 Task: Look for products in the category "More Buns & Rolls" from Gonnella only.
Action: Mouse moved to (903, 331)
Screenshot: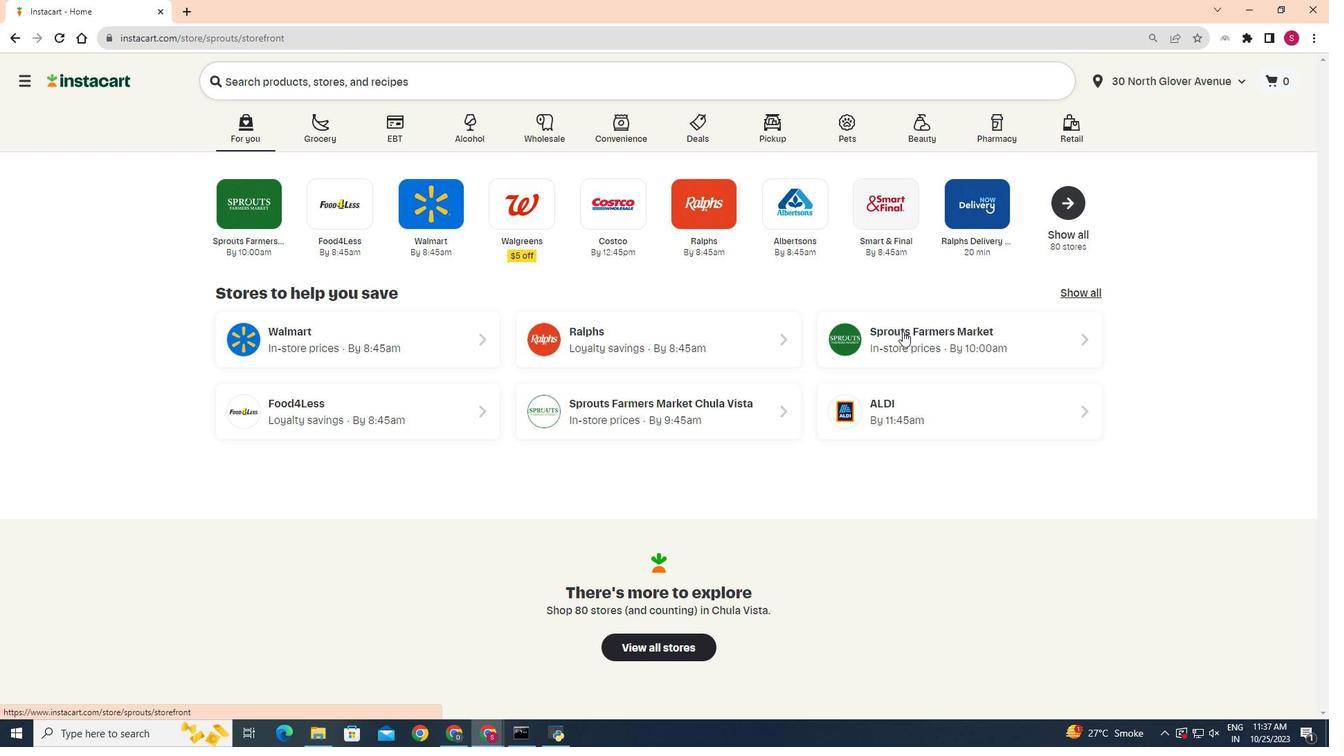 
Action: Mouse pressed left at (903, 331)
Screenshot: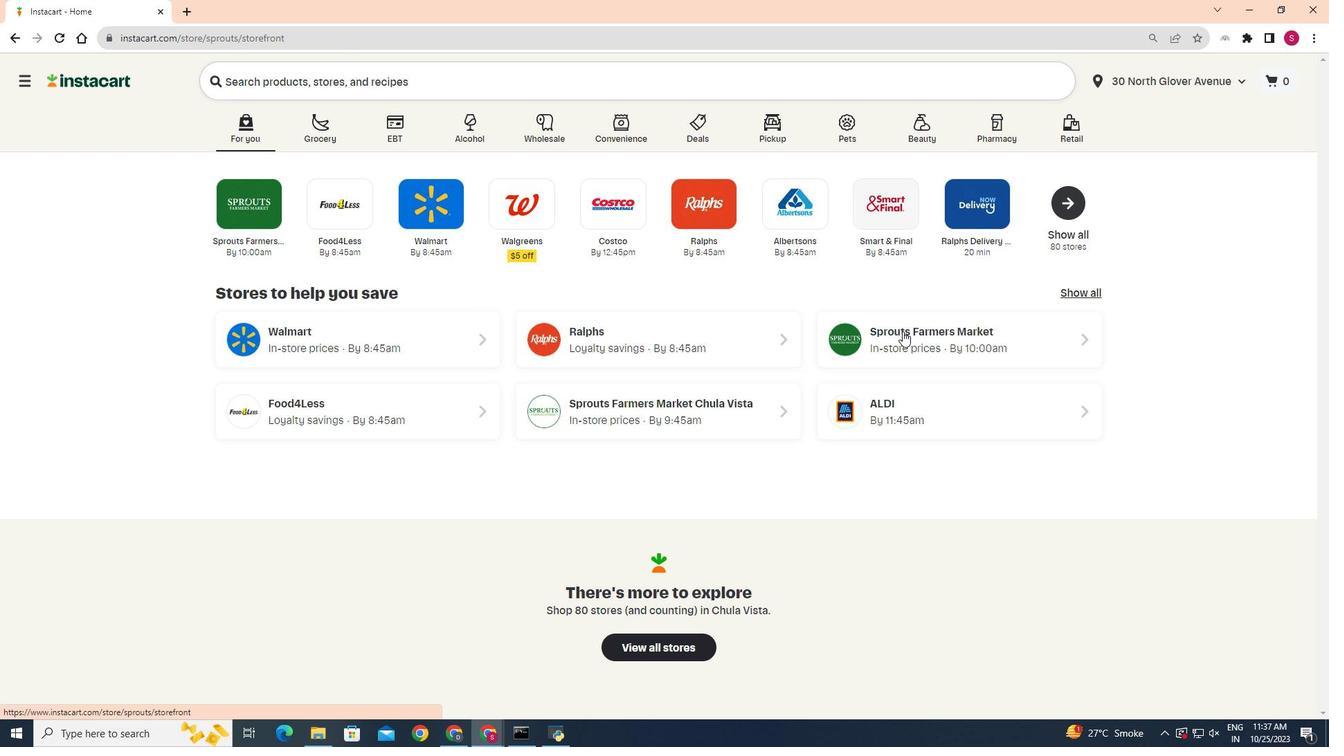 
Action: Mouse moved to (58, 612)
Screenshot: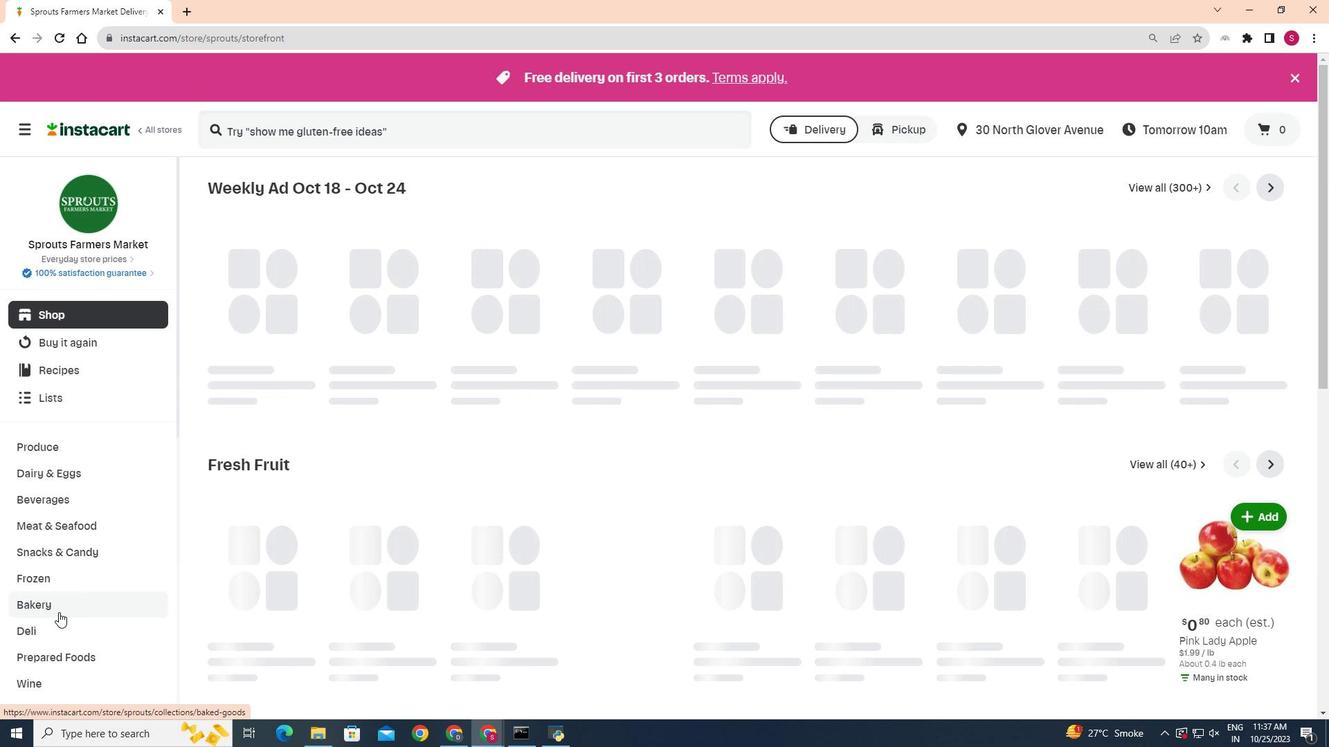 
Action: Mouse pressed left at (58, 612)
Screenshot: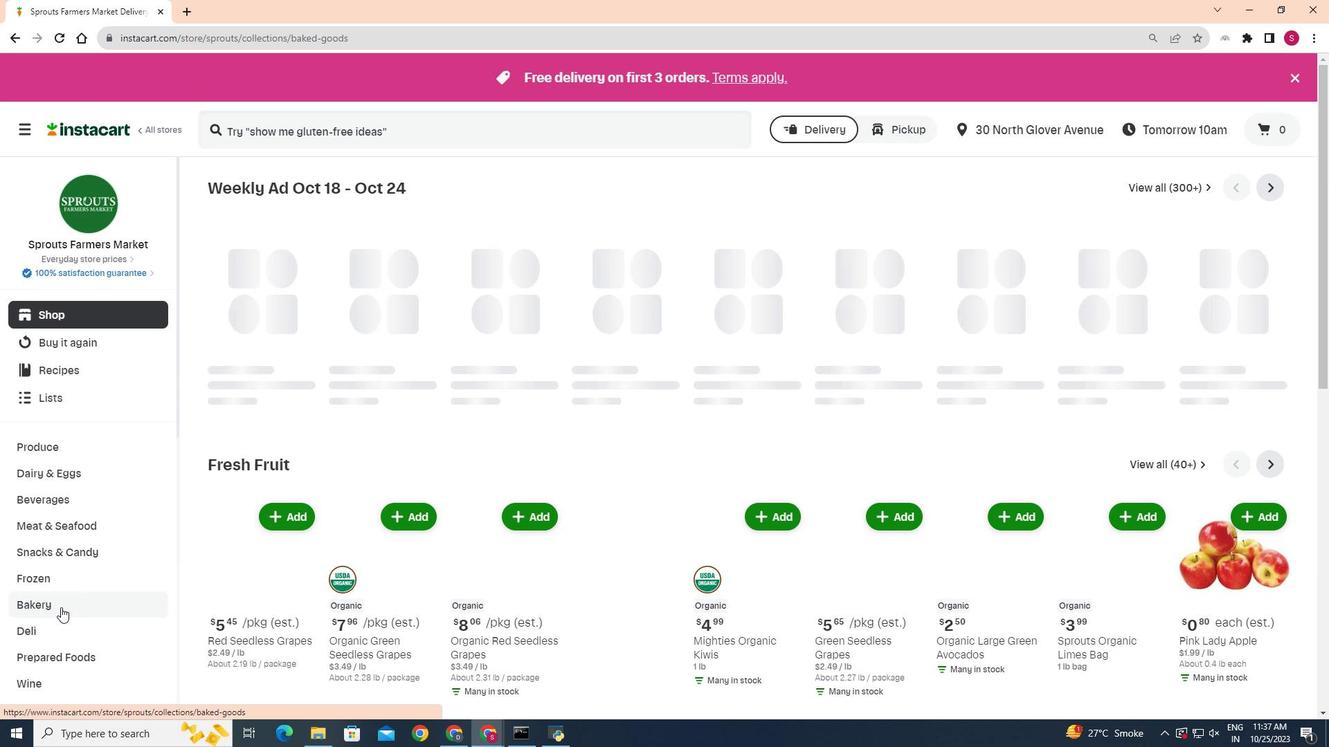 
Action: Mouse moved to (346, 220)
Screenshot: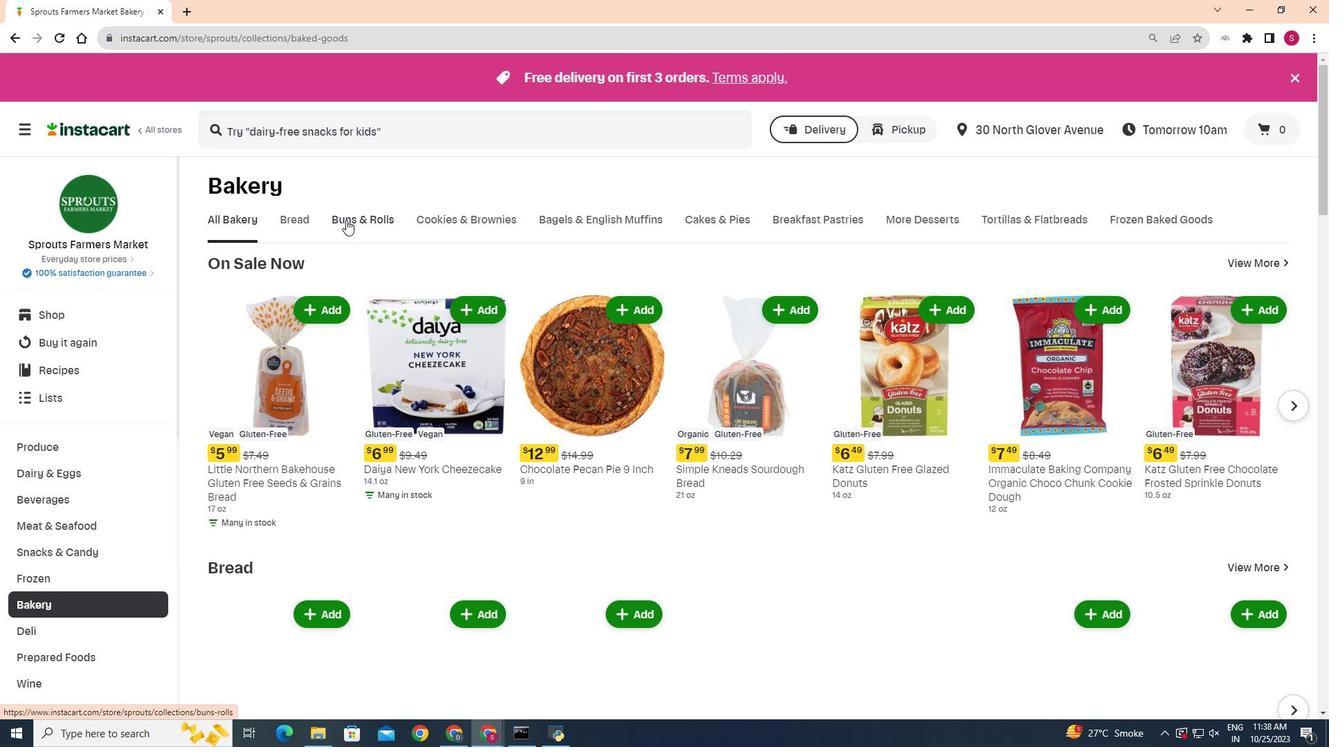 
Action: Mouse pressed left at (346, 220)
Screenshot: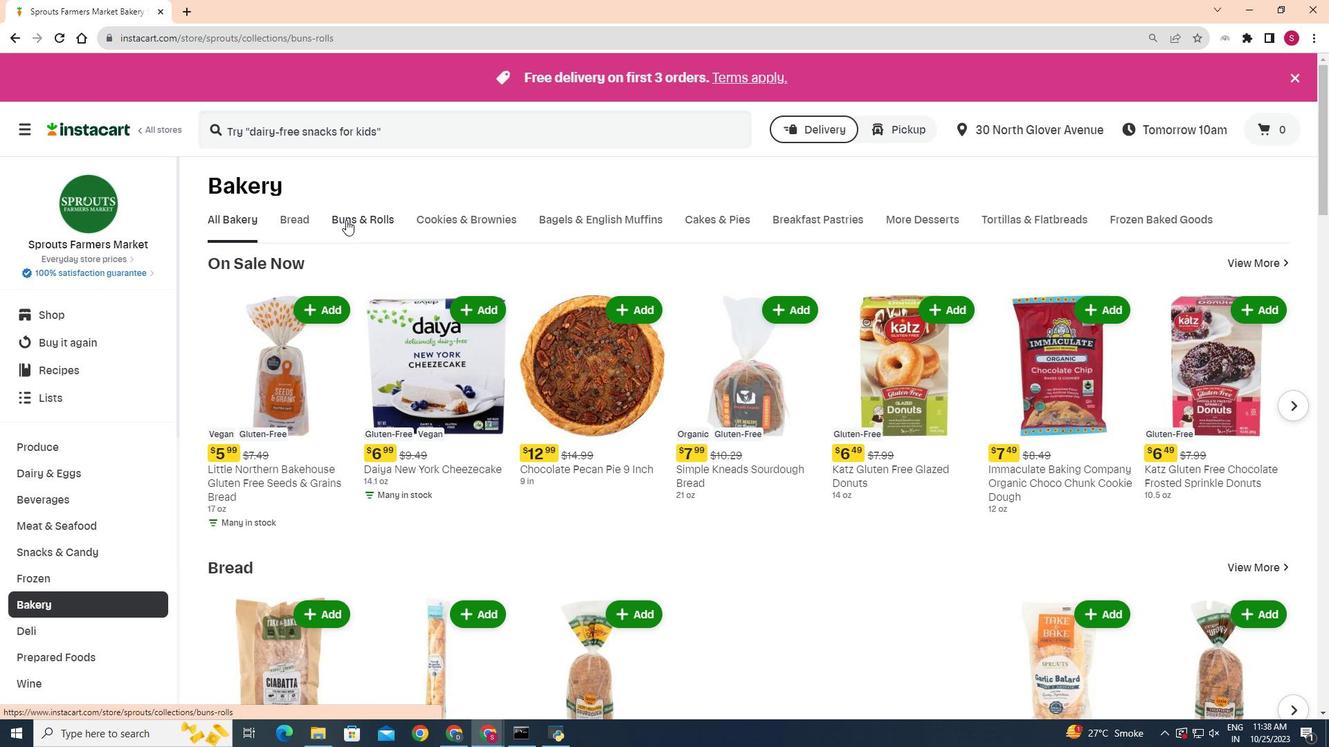 
Action: Mouse moved to (570, 272)
Screenshot: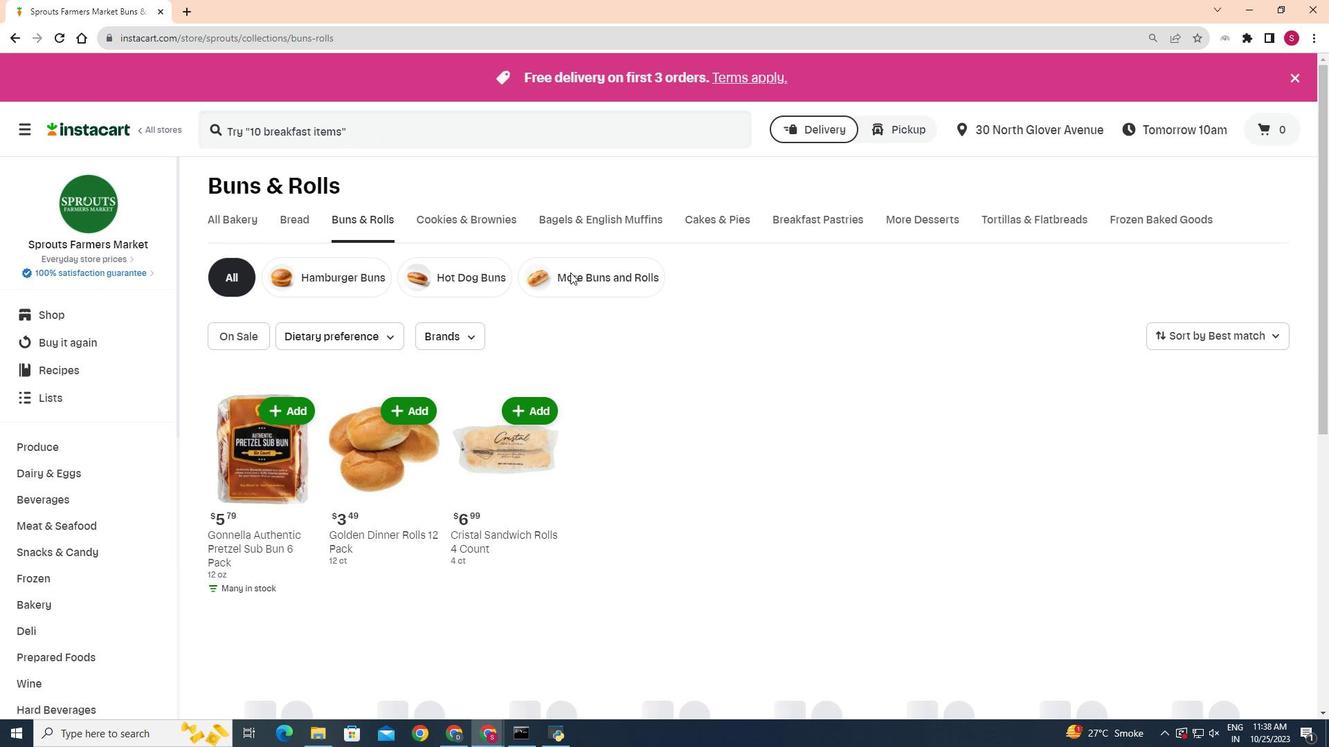 
Action: Mouse pressed left at (570, 272)
Screenshot: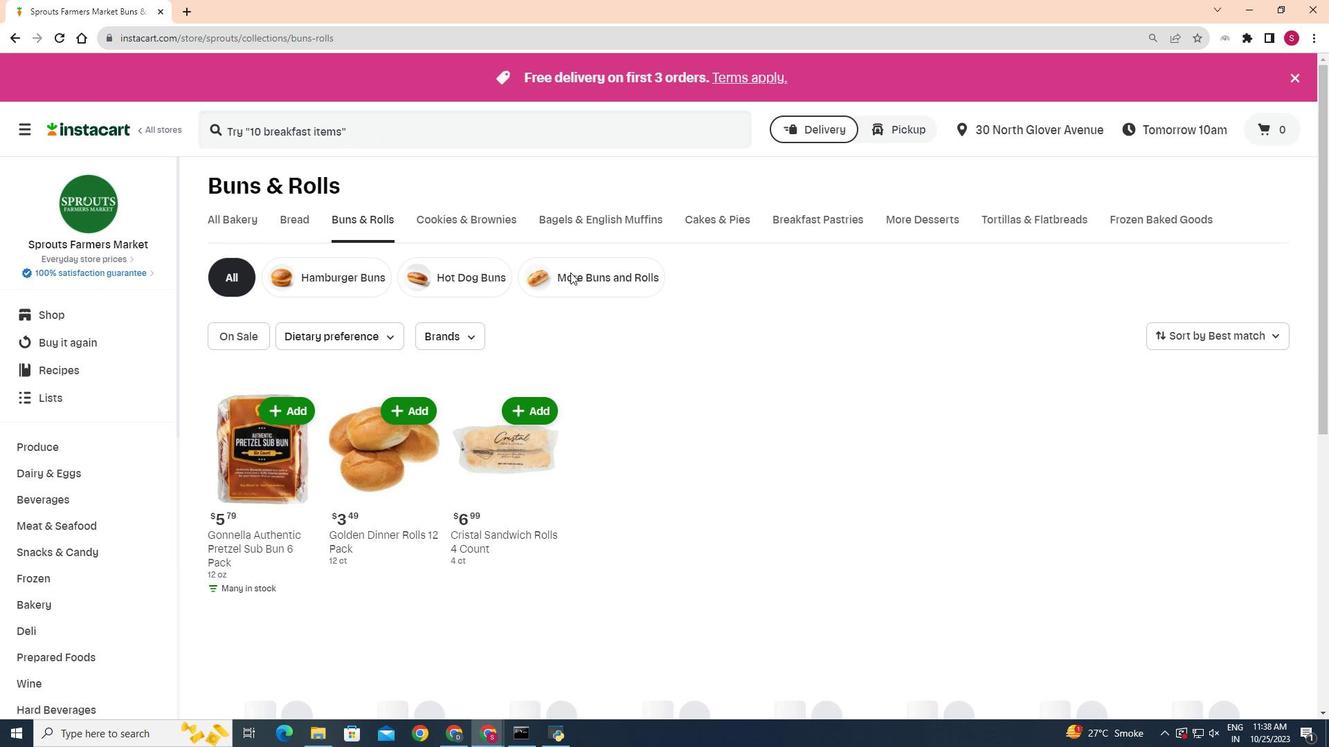 
Action: Mouse moved to (575, 277)
Screenshot: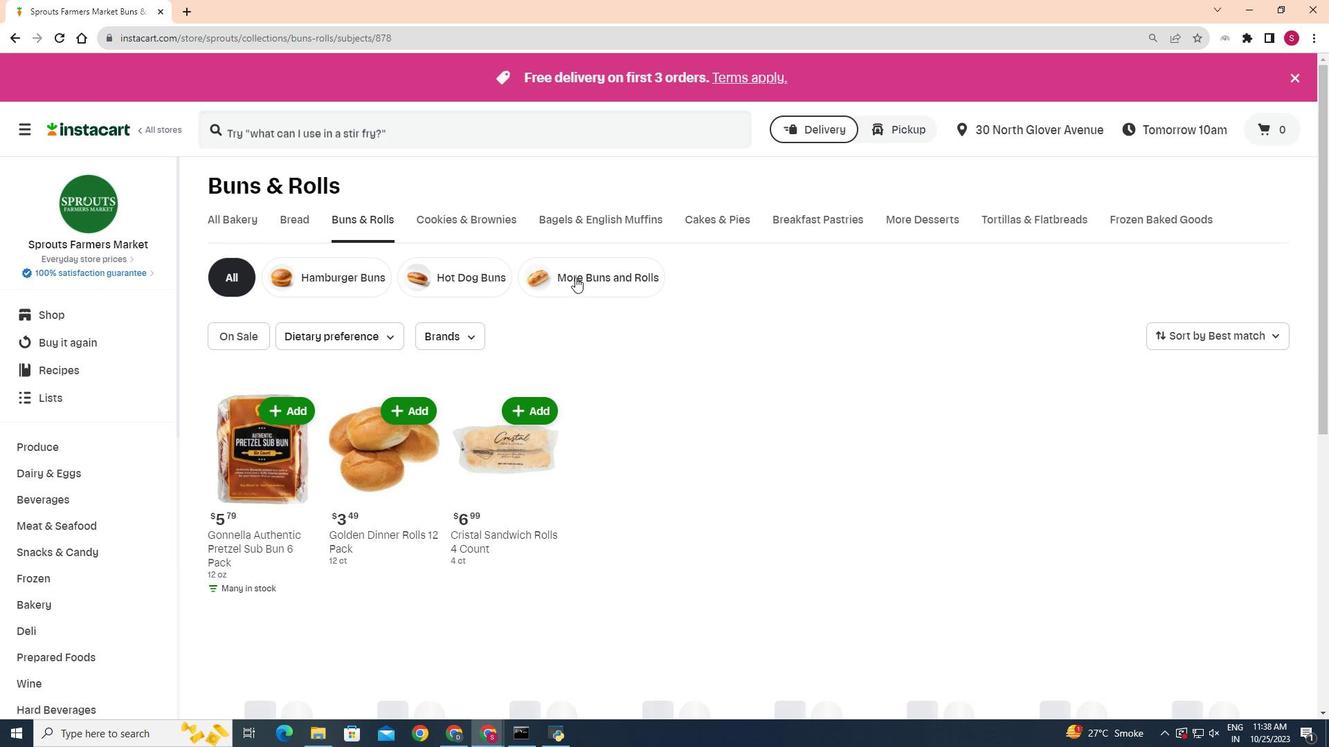
Action: Mouse pressed left at (575, 277)
Screenshot: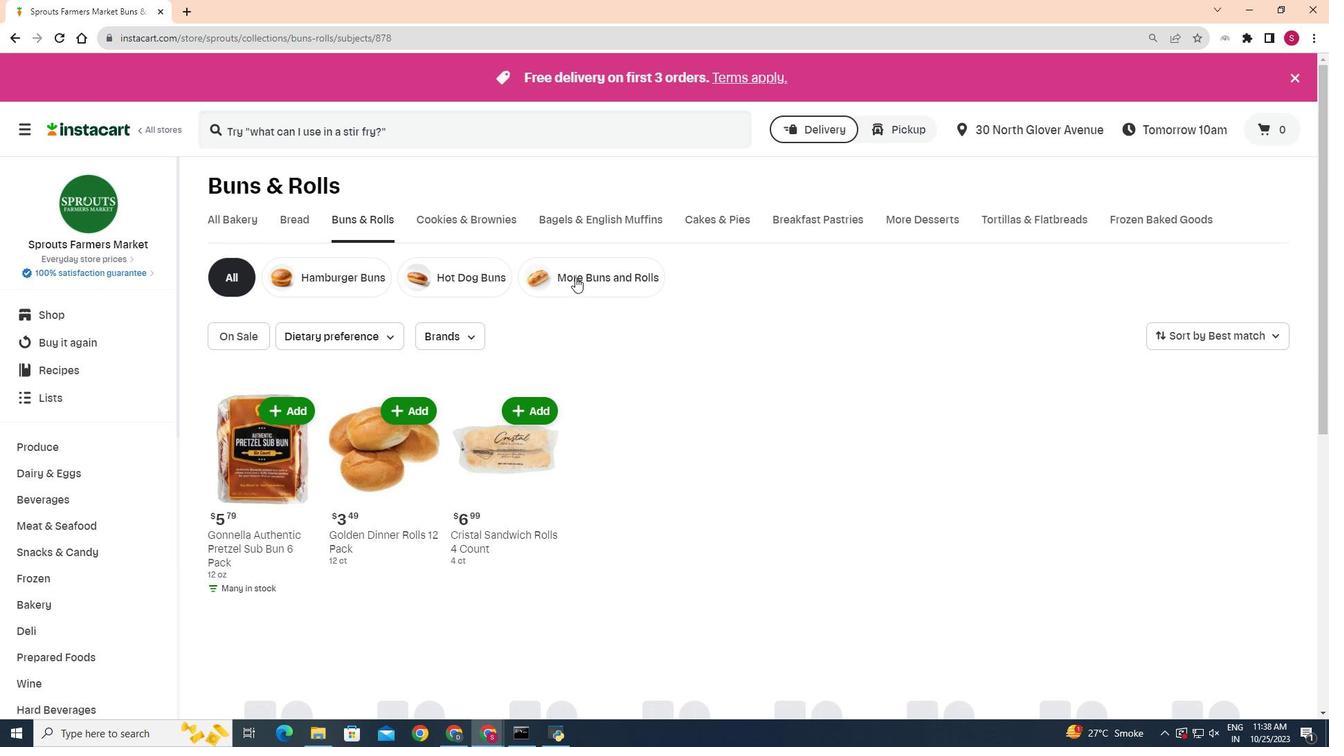 
Action: Mouse moved to (464, 344)
Screenshot: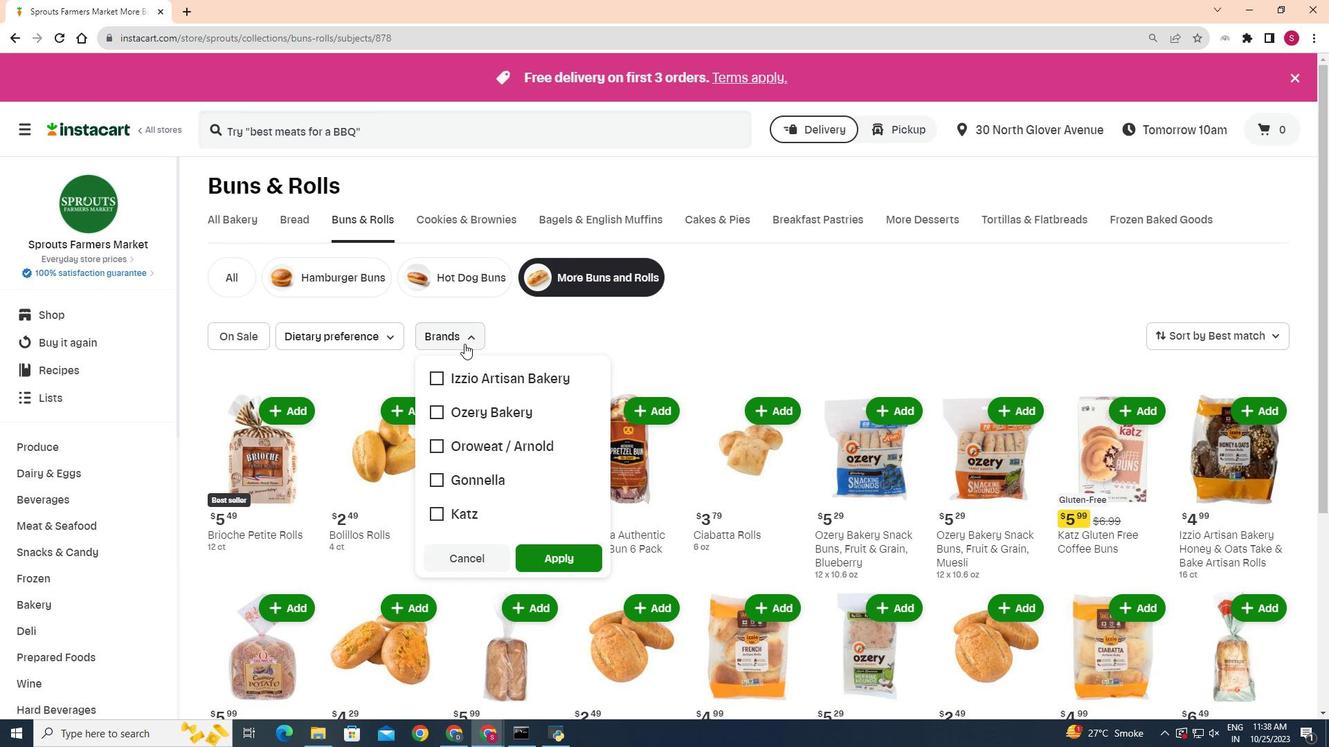 
Action: Mouse pressed left at (464, 344)
Screenshot: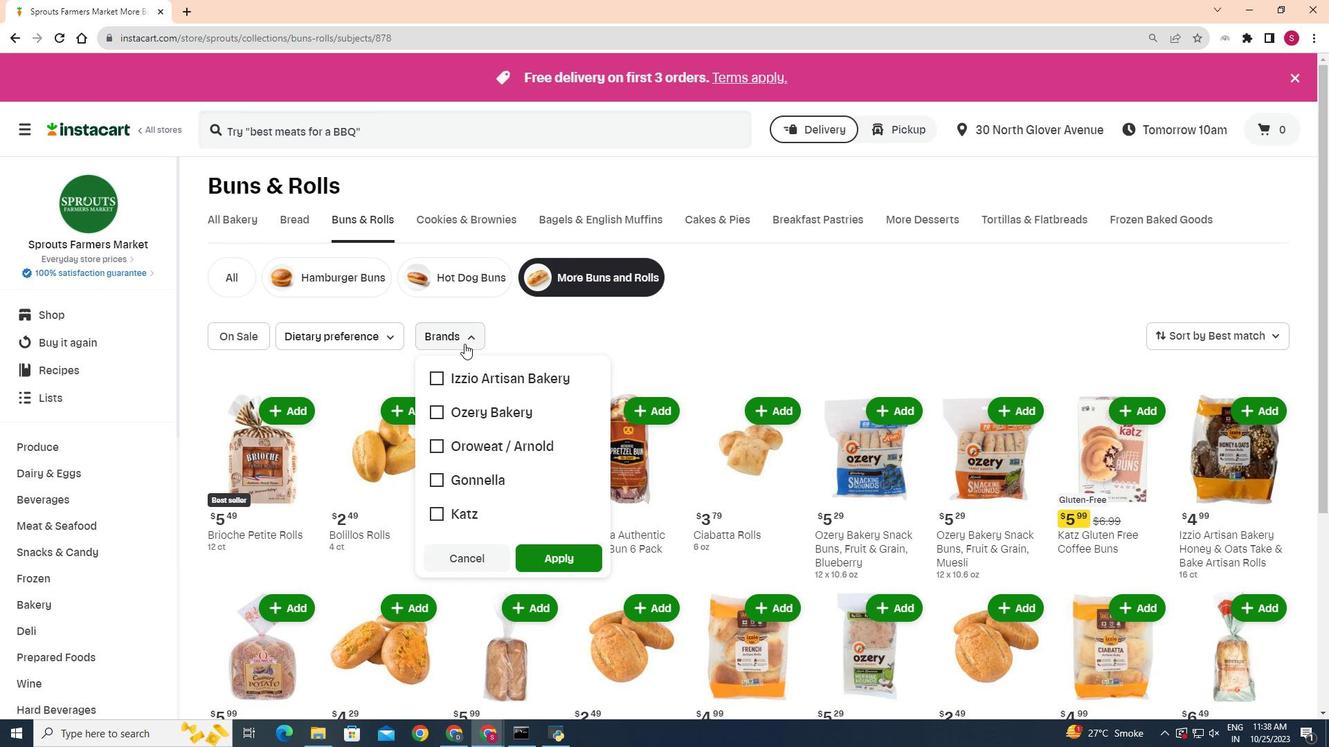 
Action: Mouse moved to (436, 484)
Screenshot: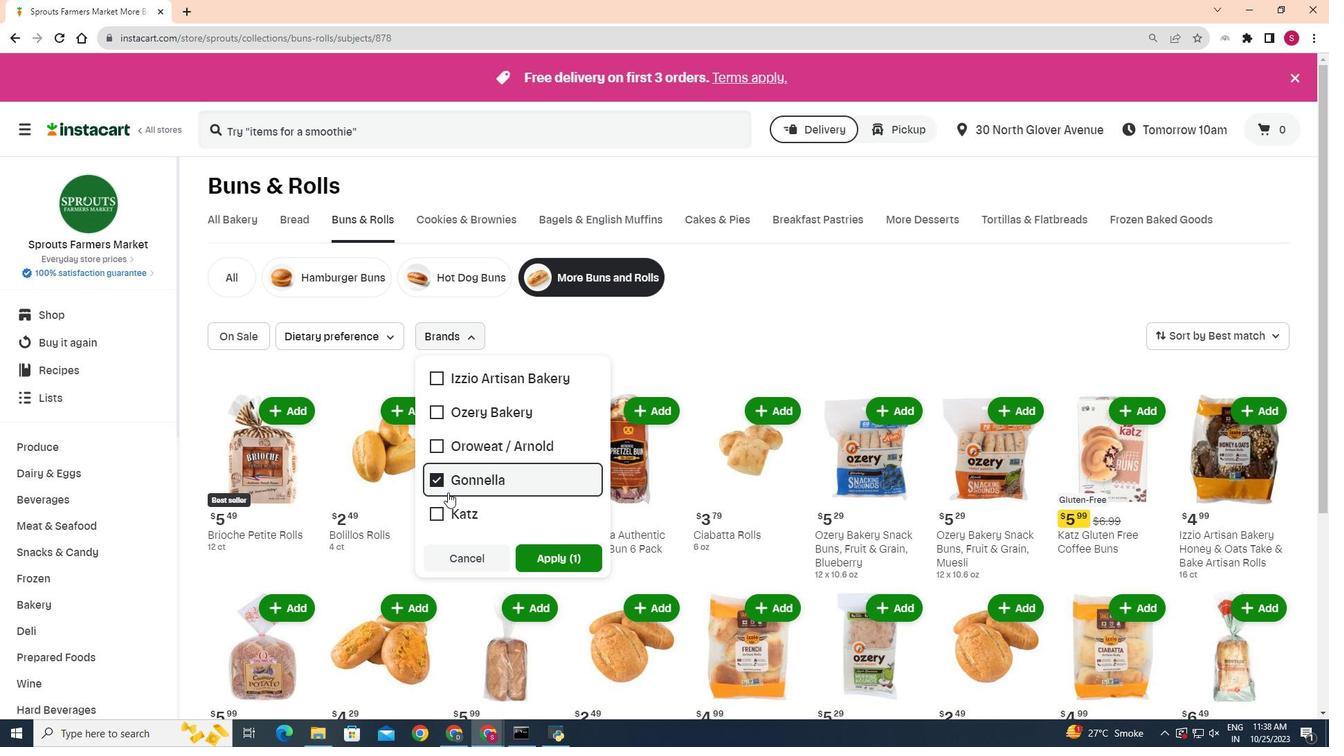 
Action: Mouse pressed left at (436, 484)
Screenshot: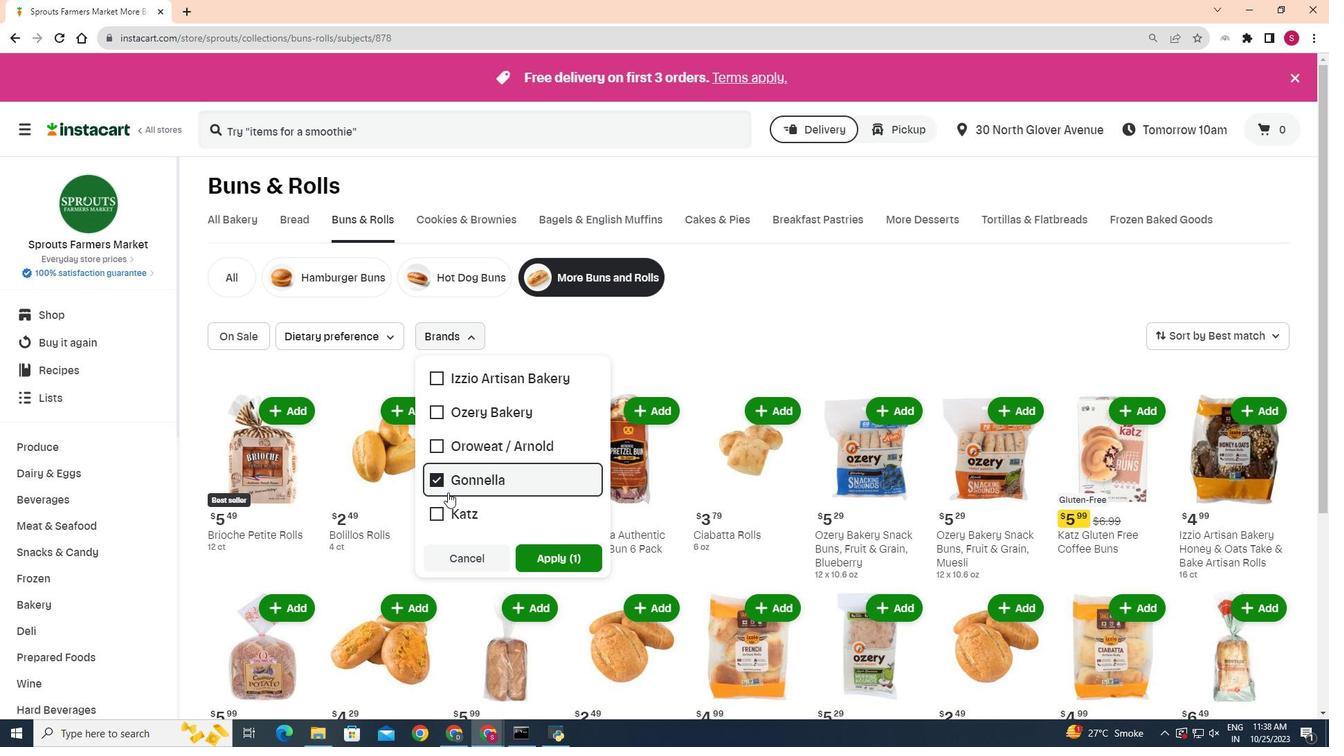 
Action: Mouse moved to (539, 553)
Screenshot: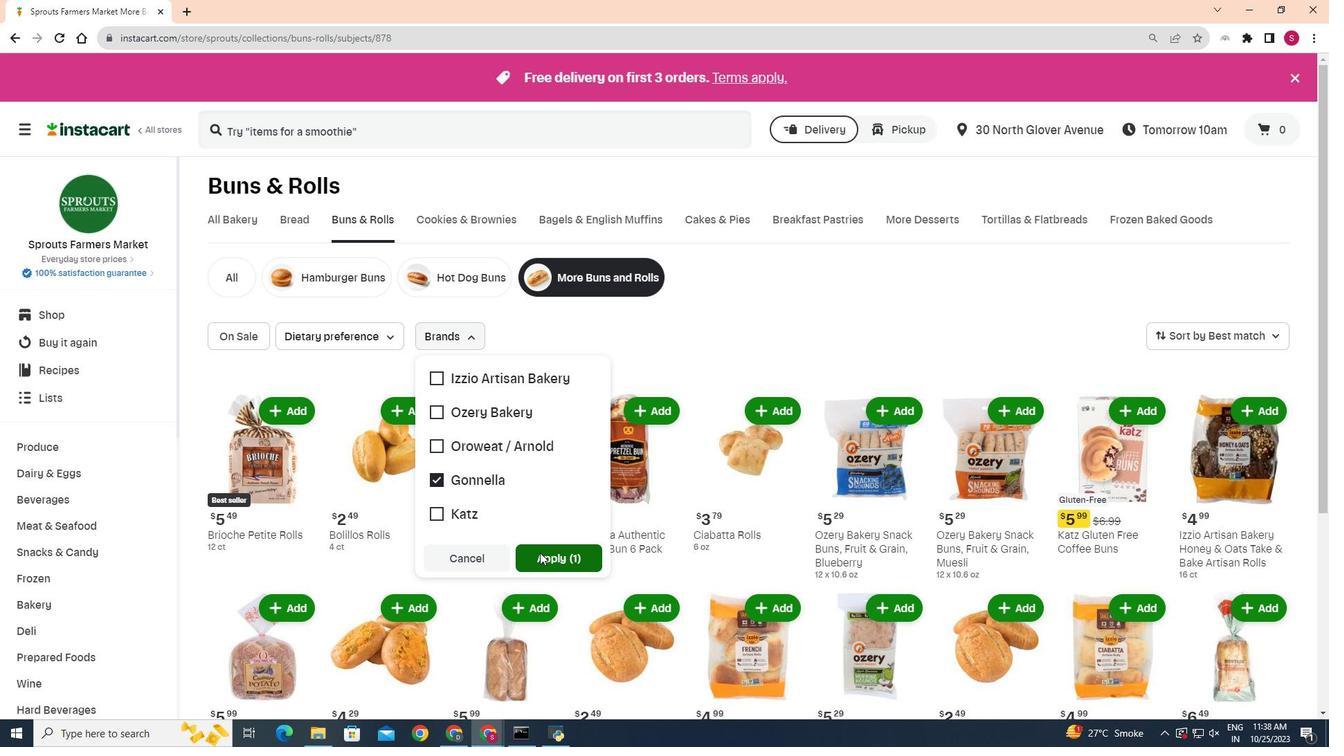 
Action: Mouse pressed left at (539, 553)
Screenshot: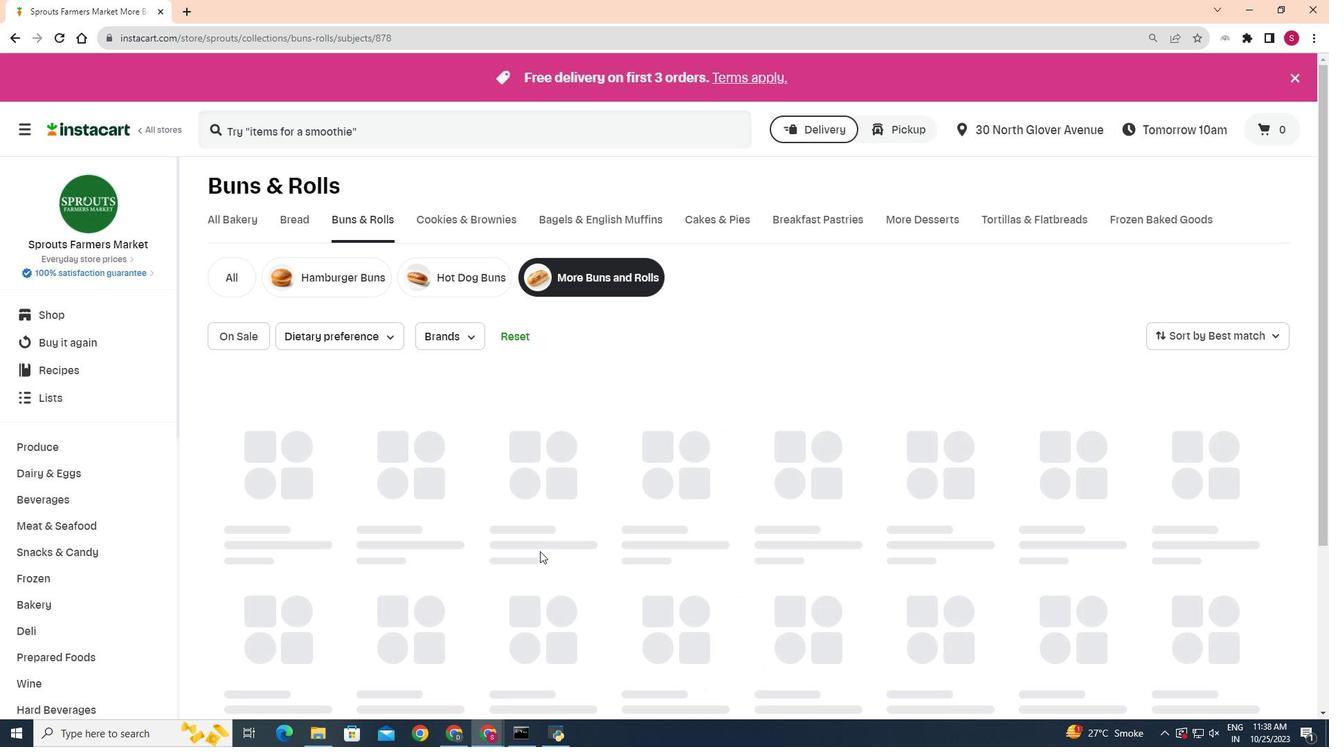
Action: Mouse moved to (412, 519)
Screenshot: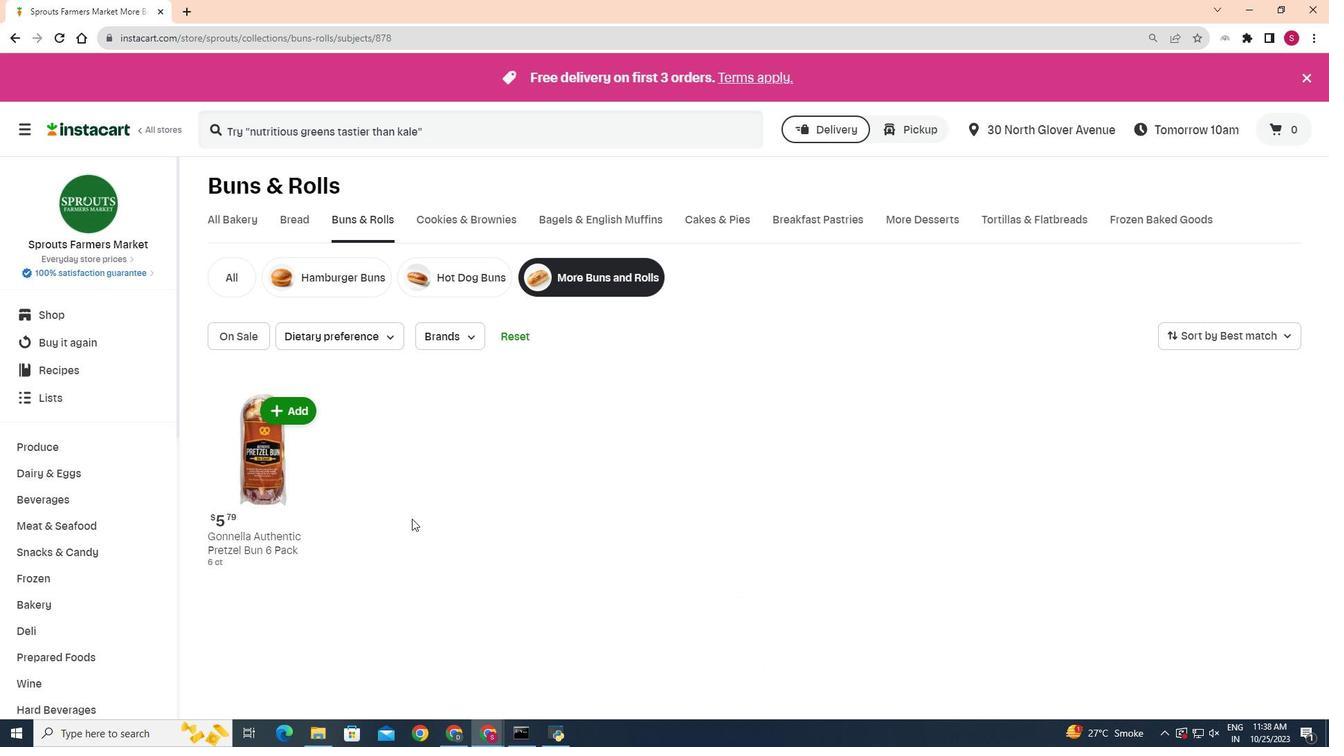 
